 Task: What year was the Palace of Versailles built?
Action: Mouse moved to (146, 92)
Screenshot: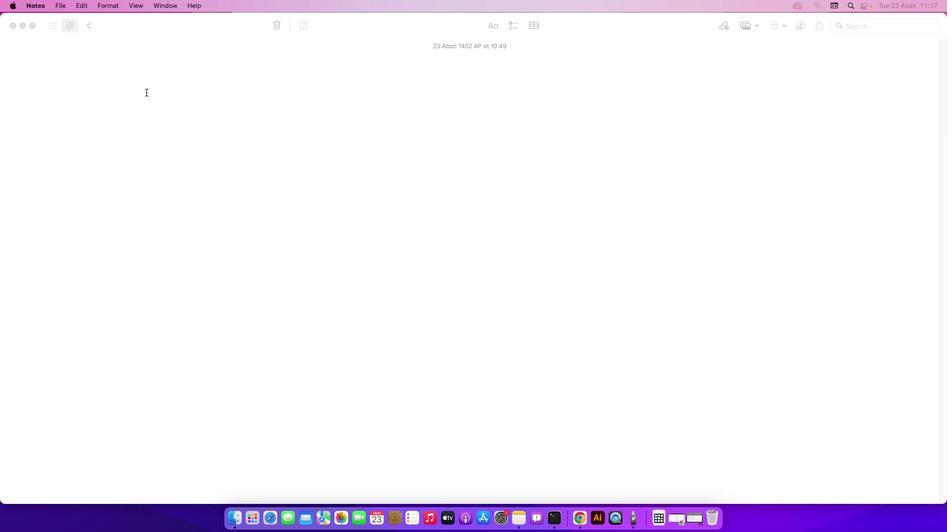 
Action: Mouse pressed left at (146, 92)
Screenshot: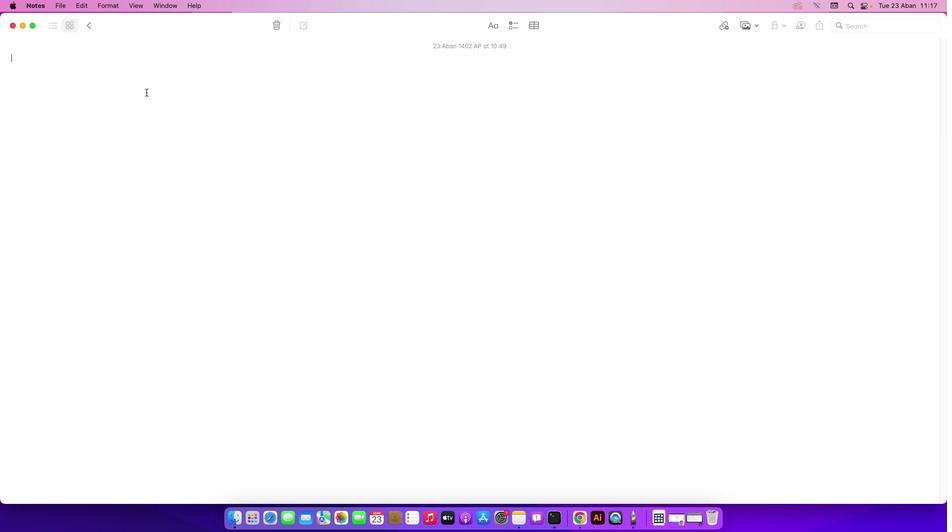 
Action: Key pressed Key.shift'W''h''y'Key.backspace'a''t'Key.space'y''e''a''r'Key.space'w''a''s'Key.space't''h''e'Key.spaceKey.shift'P''a''l''a''c''e'Key.space'o''f'Key.spaceKey.shift'V''e''r''s''a''i''l''l''e''s'Key.spaceKey.shift'b''u''i''l''t'Key.shift_r'?'Key.enter
Screenshot: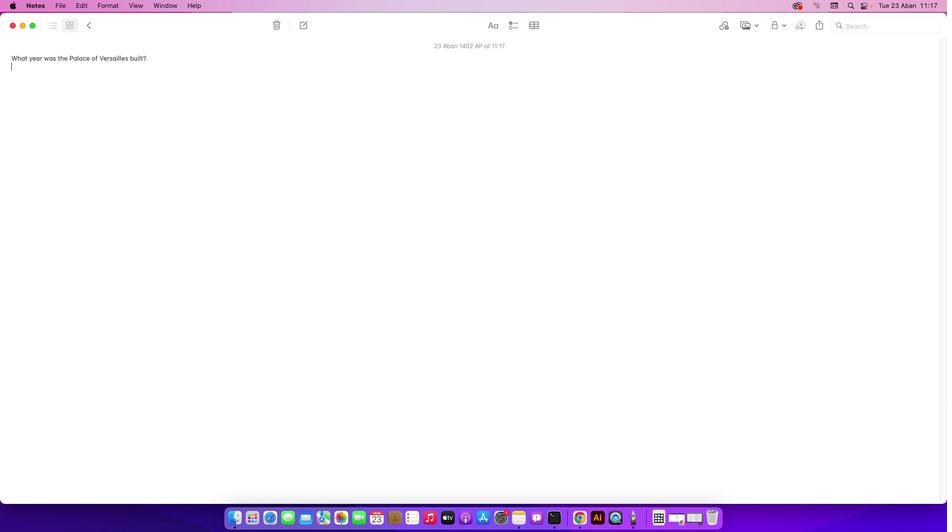 
Action: Mouse moved to (675, 523)
Screenshot: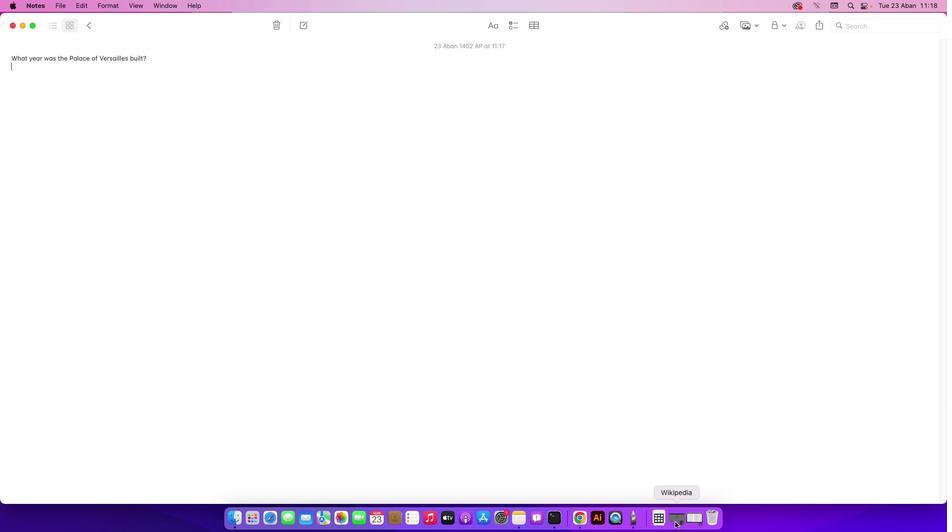 
Action: Mouse pressed left at (675, 523)
Screenshot: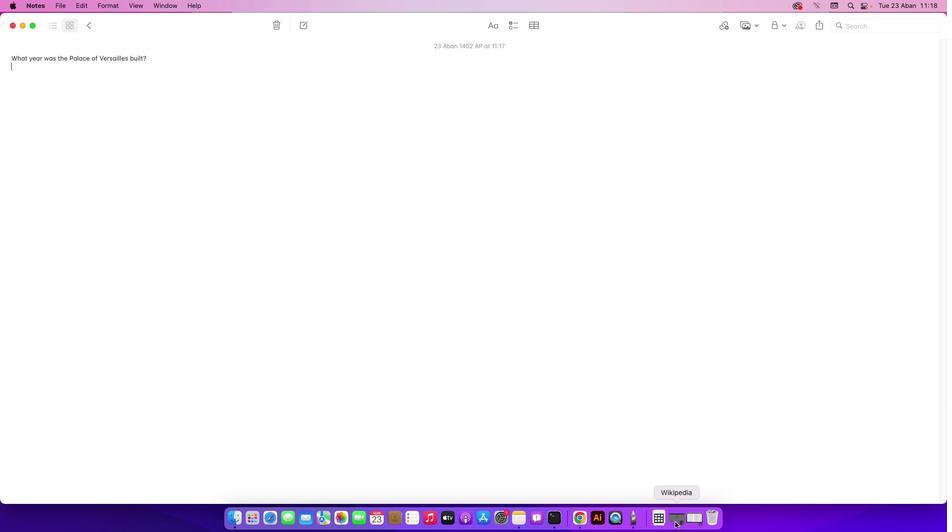 
Action: Mouse moved to (377, 297)
Screenshot: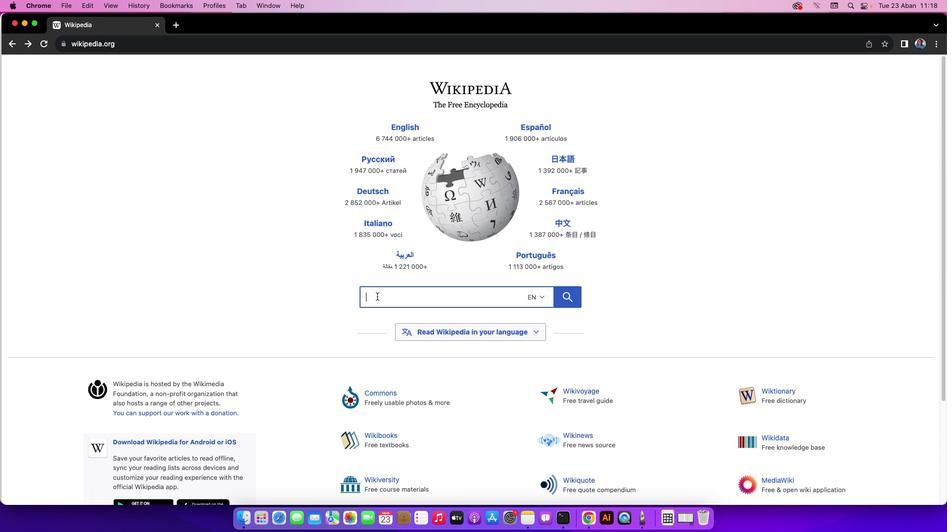 
Action: Mouse pressed left at (377, 297)
Screenshot: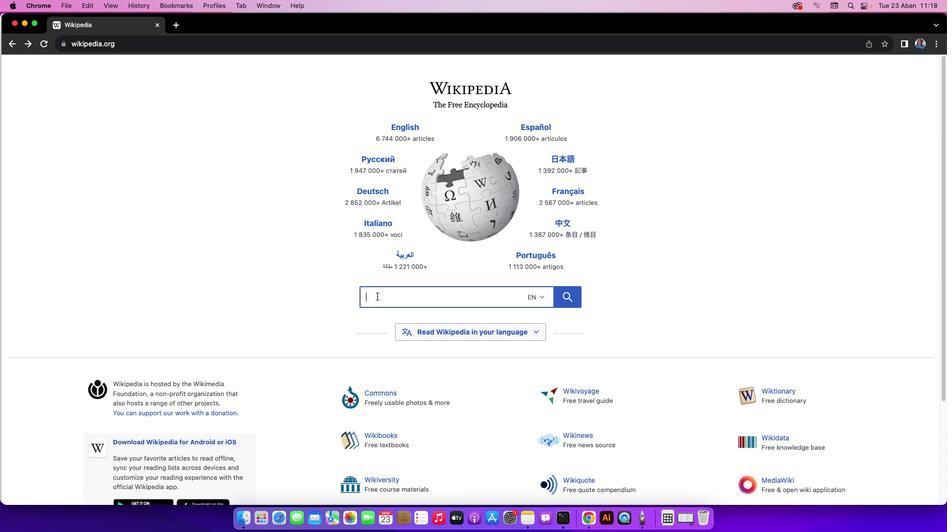 
Action: Key pressed Key.shift'P''a''l''a''c''e'Key.space'o''f'Key.spaceKey.shift'V''e''r''s''a''i''l''l''e''s'Key.enter
Screenshot: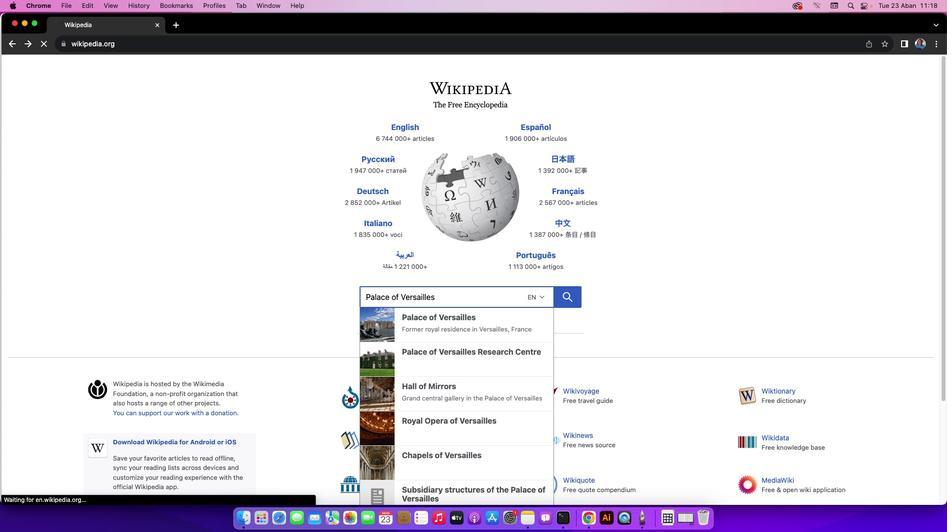 
Action: Mouse moved to (944, 66)
Screenshot: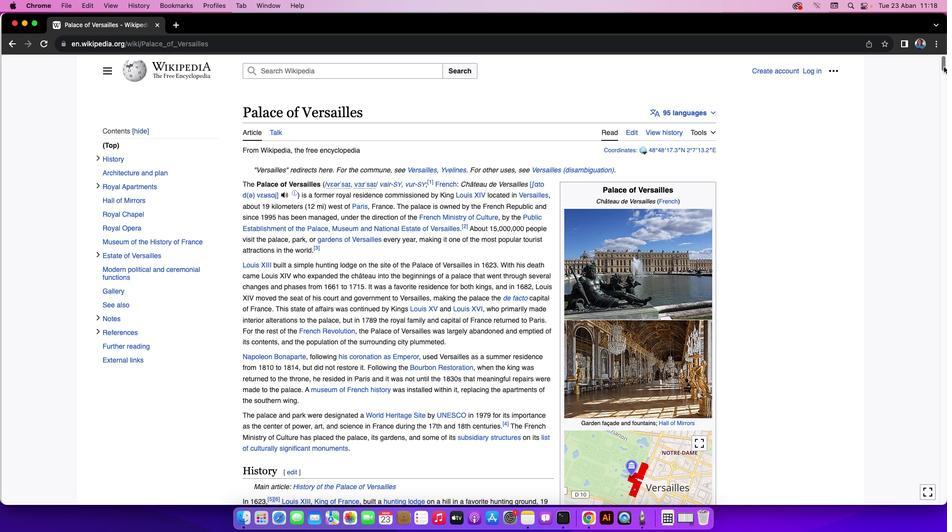 
Action: Mouse pressed left at (944, 66)
Screenshot: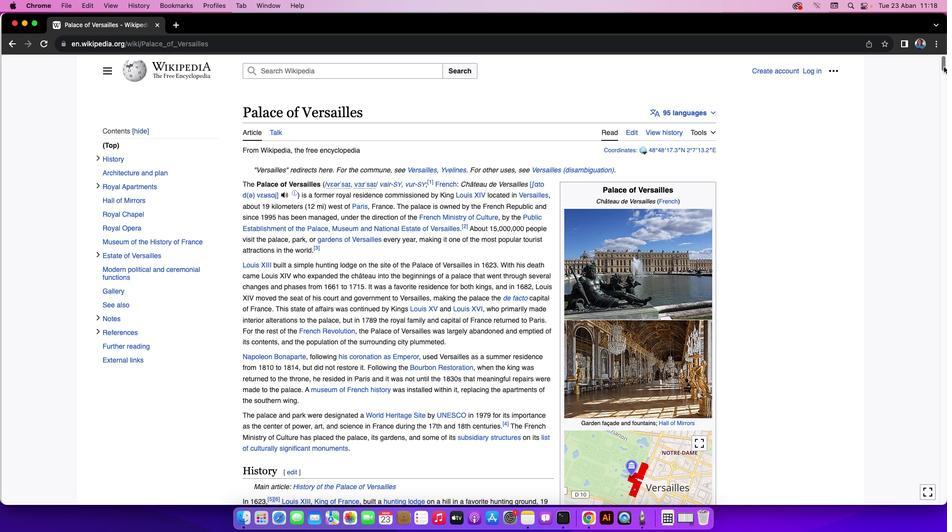 
Action: Mouse moved to (24, 24)
Screenshot: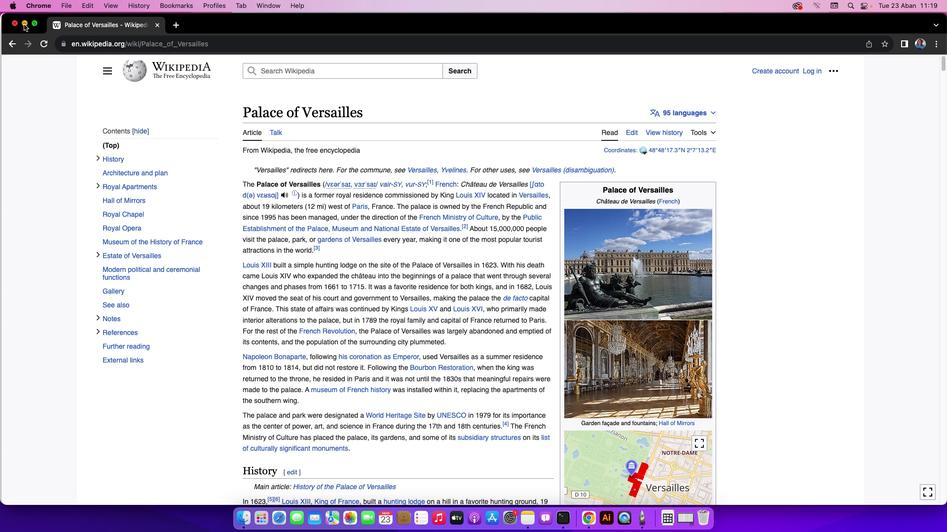 
Action: Mouse pressed left at (24, 24)
Screenshot: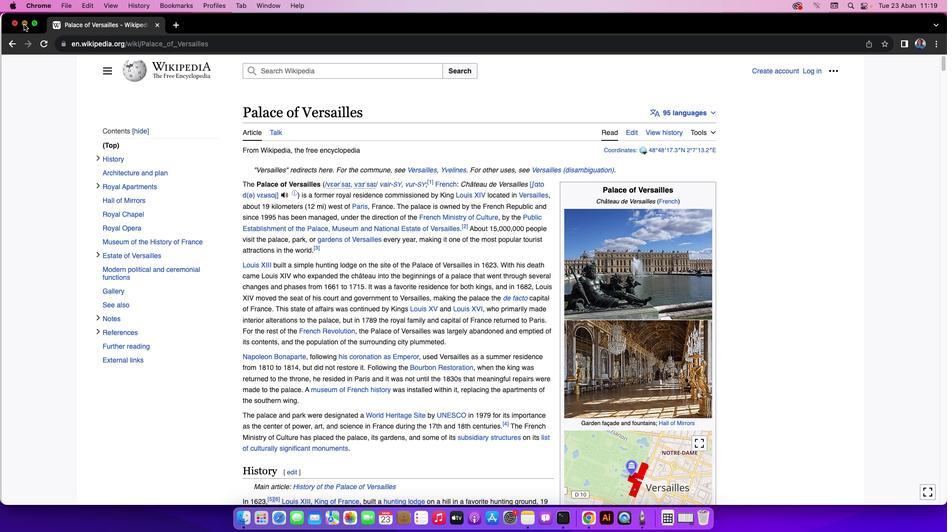 
Action: Mouse moved to (121, 70)
Screenshot: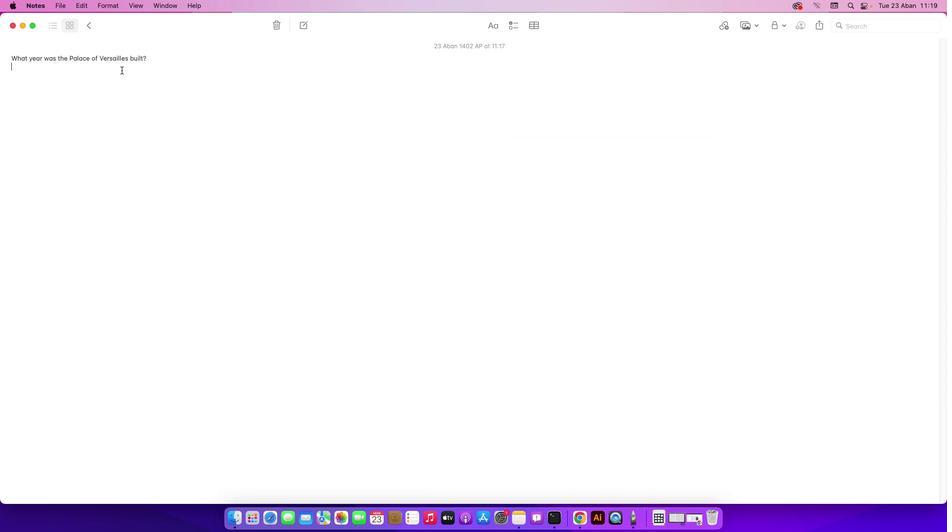 
Action: Mouse pressed left at (121, 70)
Screenshot: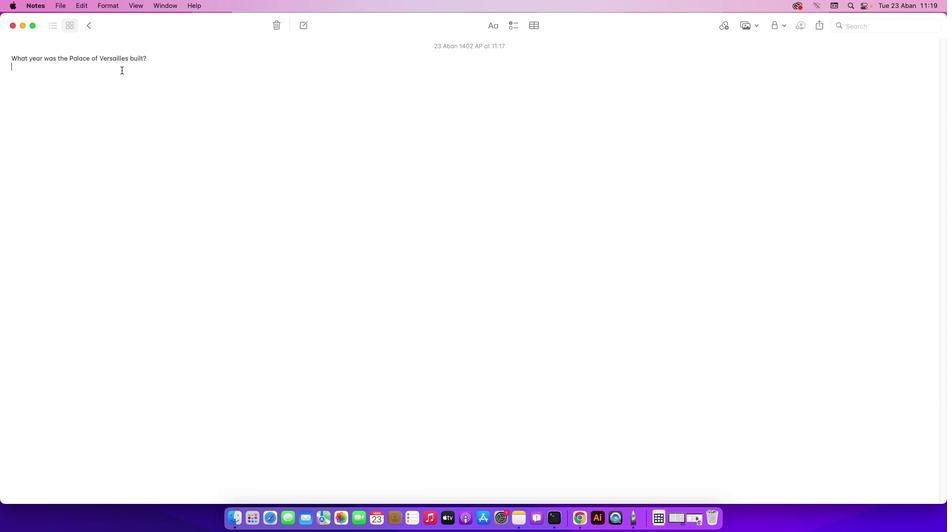 
Action: Mouse moved to (120, 70)
Screenshot: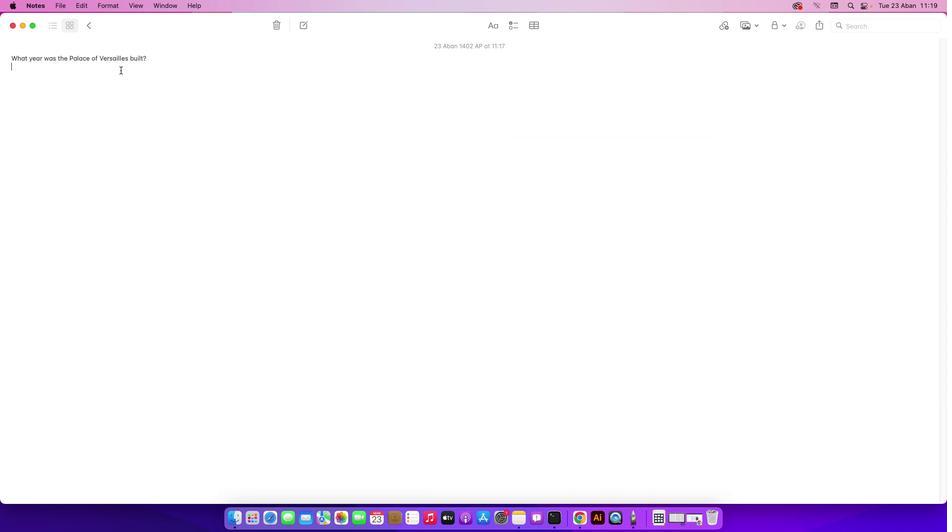 
Action: Key pressed Key.shift'T''h''e'Key.spaceKey.shift'P''a''l''a''c''e'Key.space'i'Key.backspace'o''f'Key.spaceKey.shift'V''e''r''s''a''i''l''l''e''s'Key.space'w''a''s'Key.space'o''r''i''g''i''n''a''l''l''y''t'Key.spaceKey.backspaceKey.backspaceKey.space'b''u''i''l''t'Key.space'i''n'Key.space'1''6''2''3''.'
Screenshot: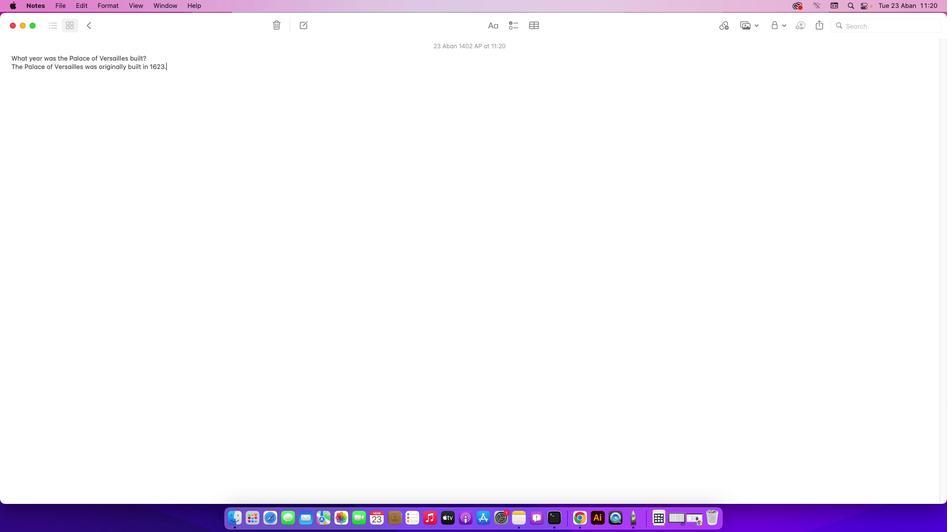 
